 Task: Select the option "Any Workspace member" in the board creation restrictions.
Action: Mouse pressed left at (708, 326)
Screenshot: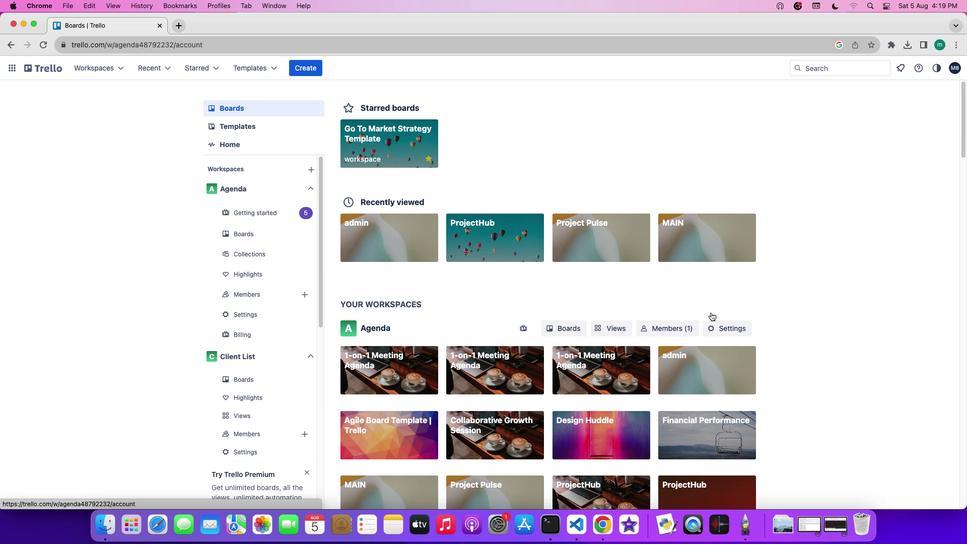 
Action: Mouse moved to (684, 356)
Screenshot: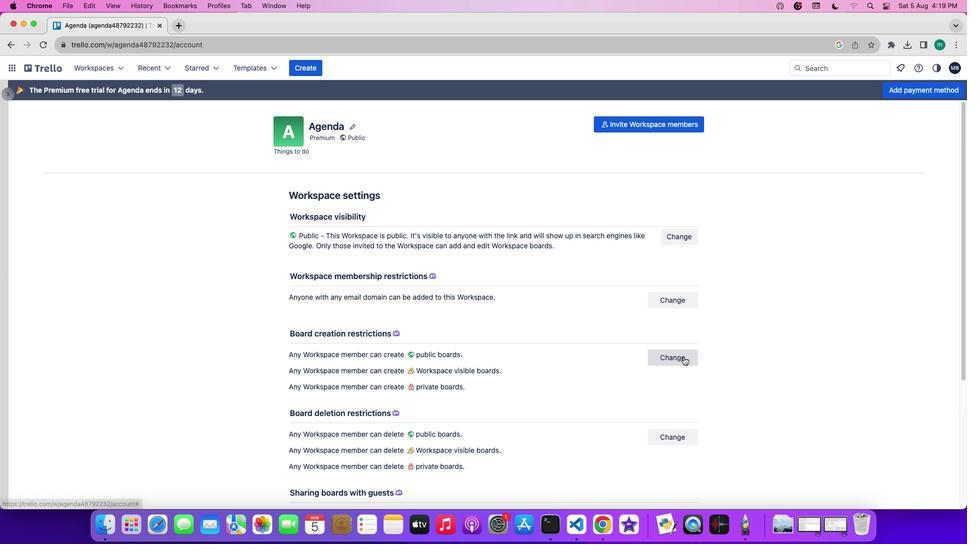 
Action: Mouse pressed left at (684, 356)
Screenshot: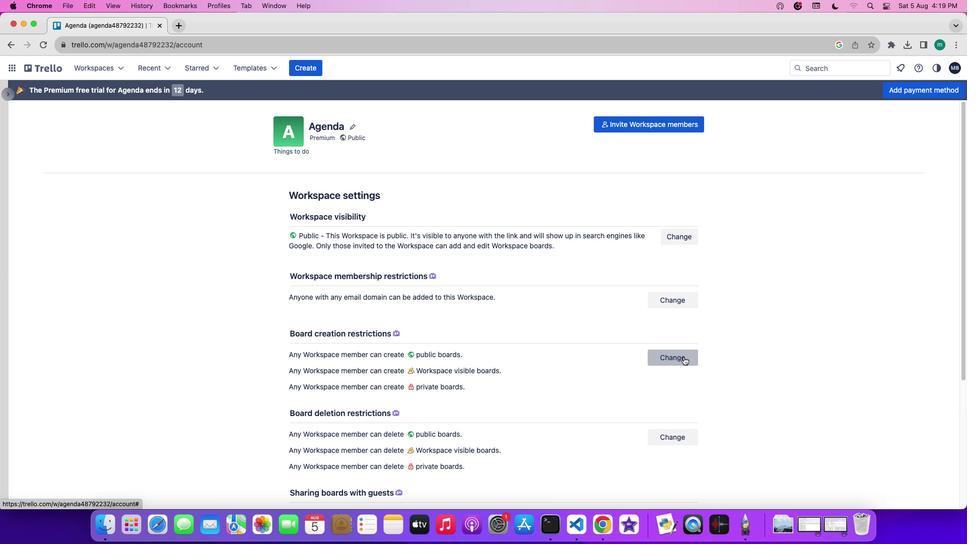 
Action: Mouse moved to (708, 144)
Screenshot: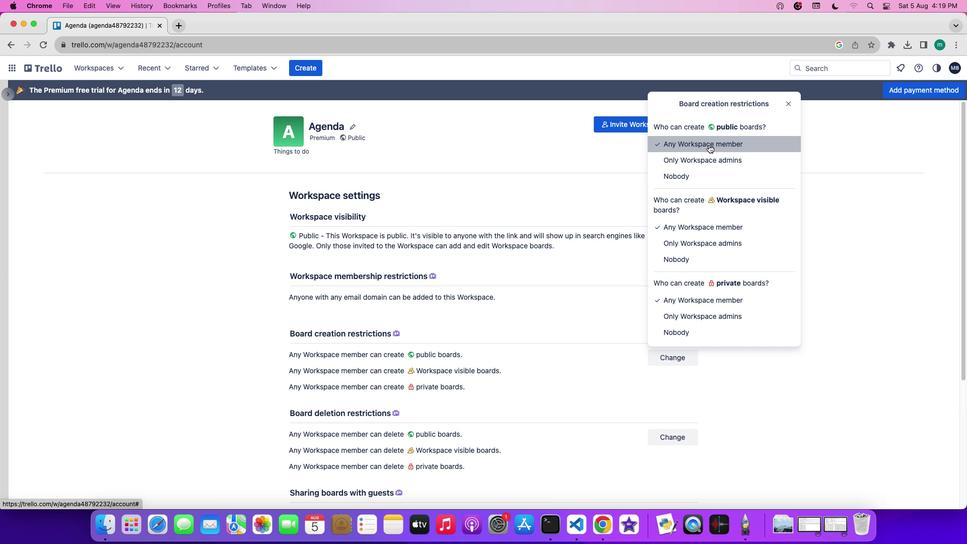 
Action: Mouse pressed left at (708, 144)
Screenshot: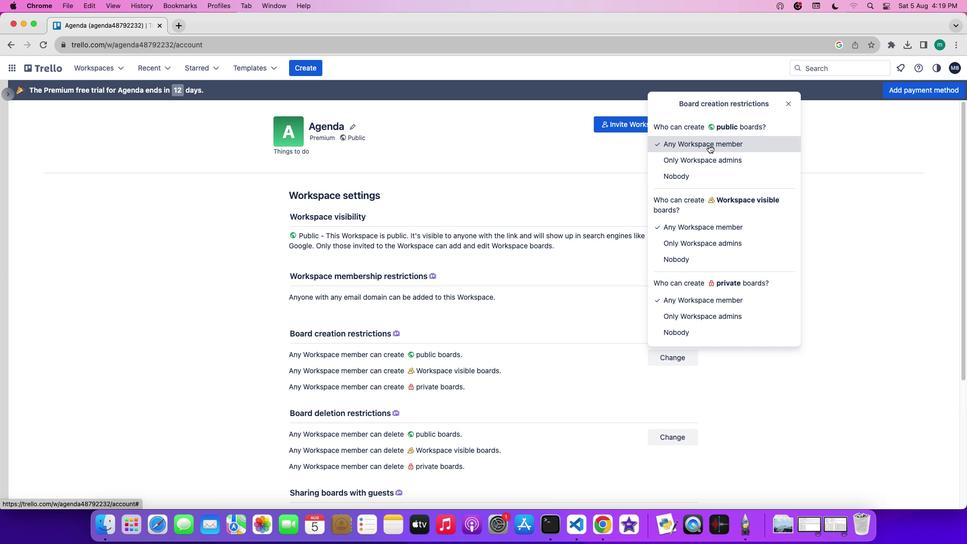 
Action: Mouse moved to (744, 142)
Screenshot: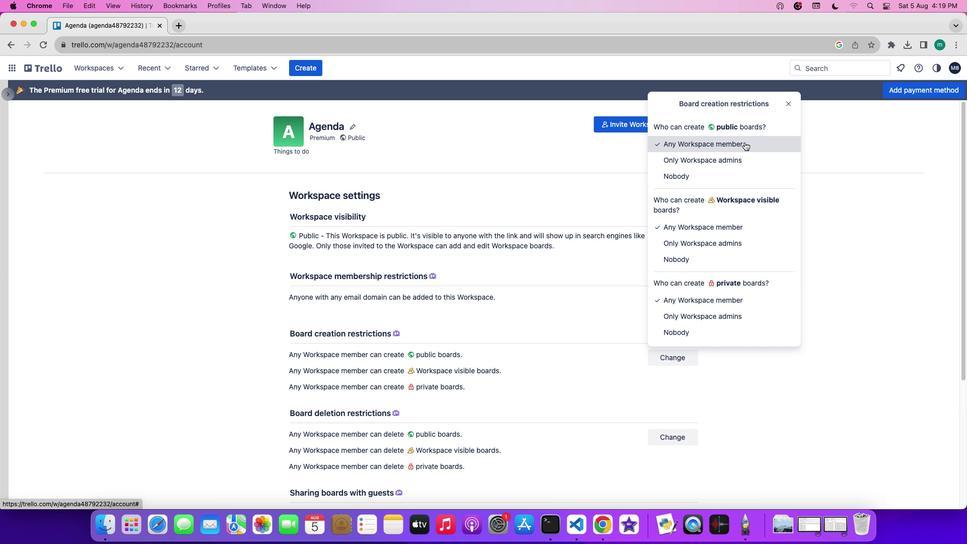 
Action: Mouse pressed left at (744, 142)
Screenshot: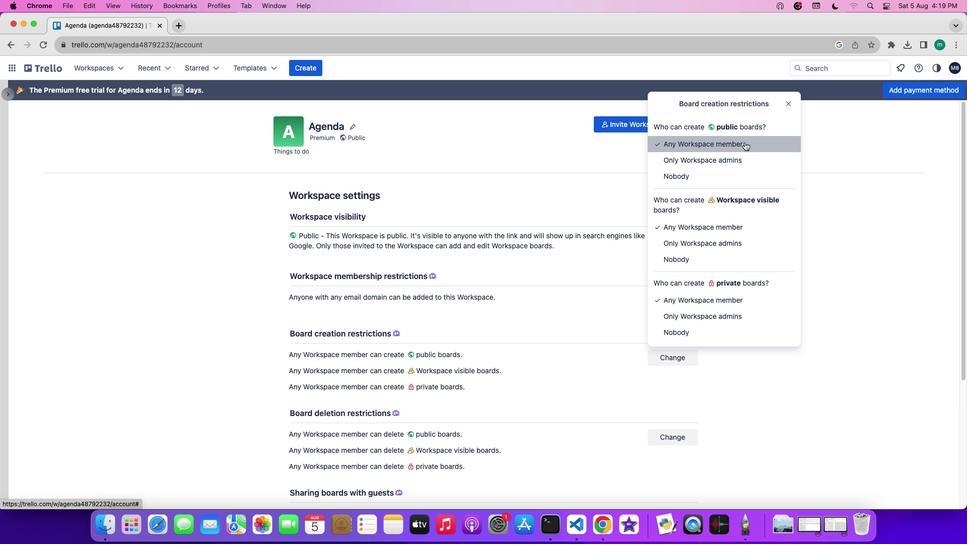 
Action: Mouse moved to (817, 153)
Screenshot: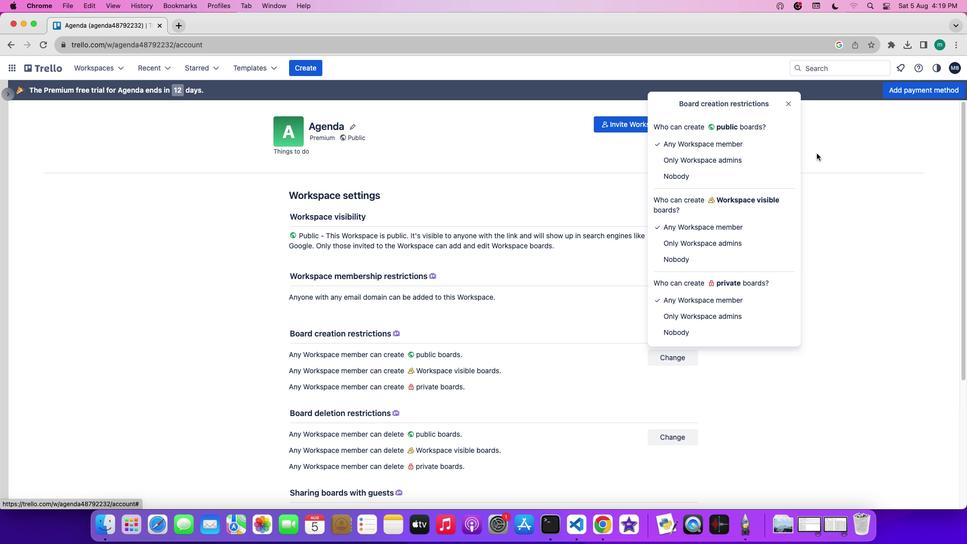 
